 Task: Sort the products by unit price (high first).
Action: Mouse moved to (22, 148)
Screenshot: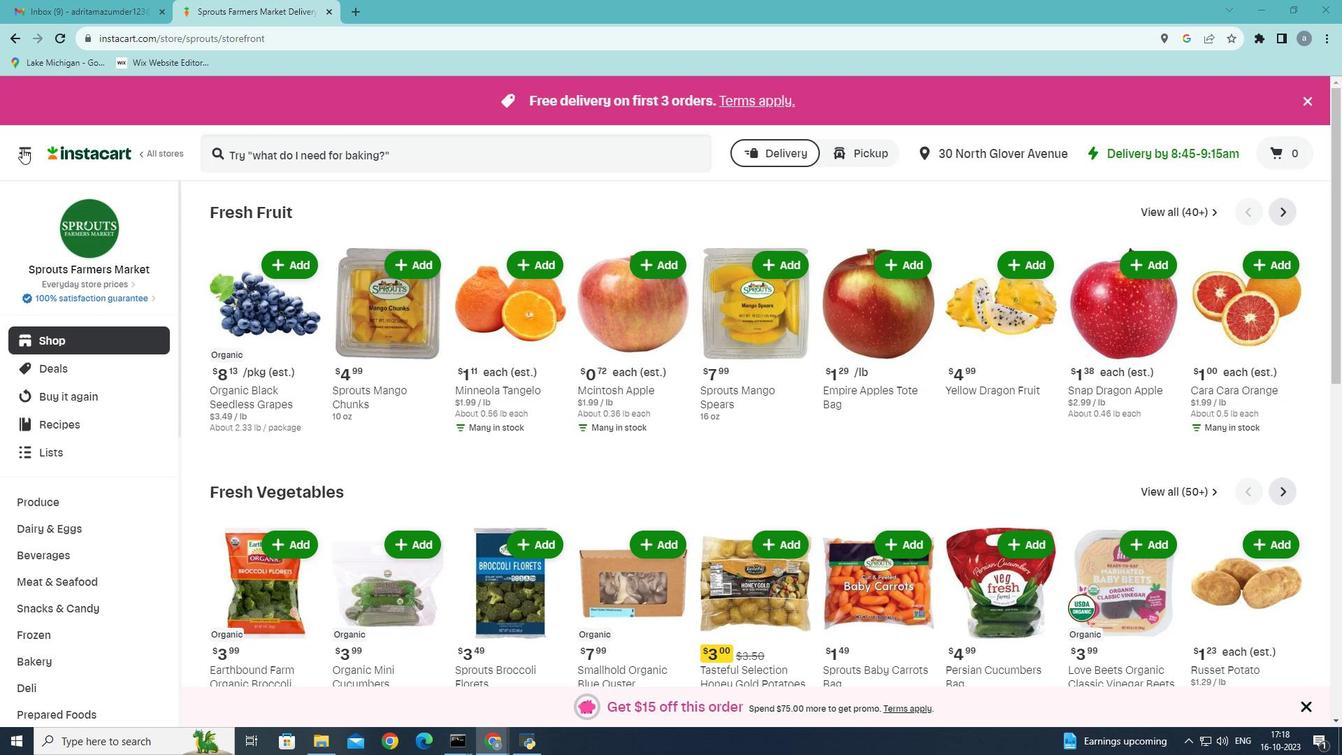 
Action: Mouse pressed left at (22, 148)
Screenshot: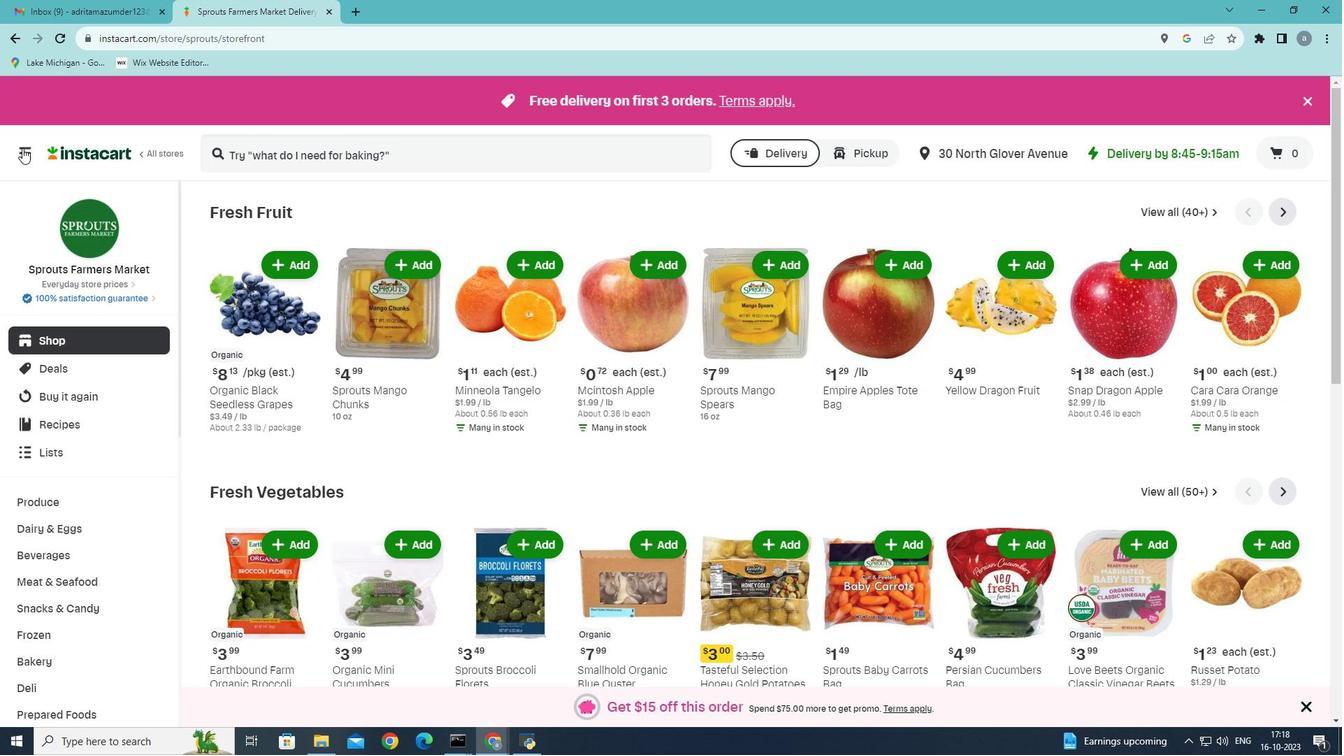 
Action: Mouse moved to (75, 411)
Screenshot: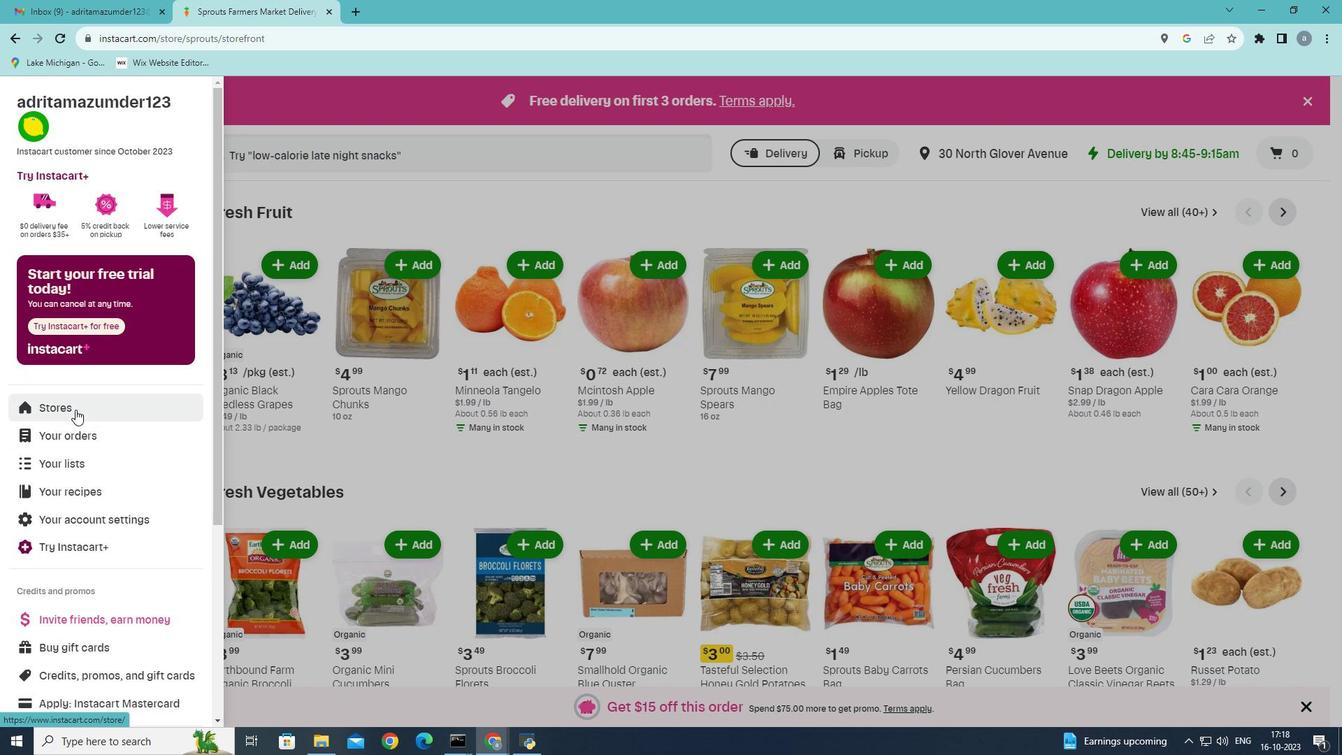 
Action: Mouse pressed left at (75, 411)
Screenshot: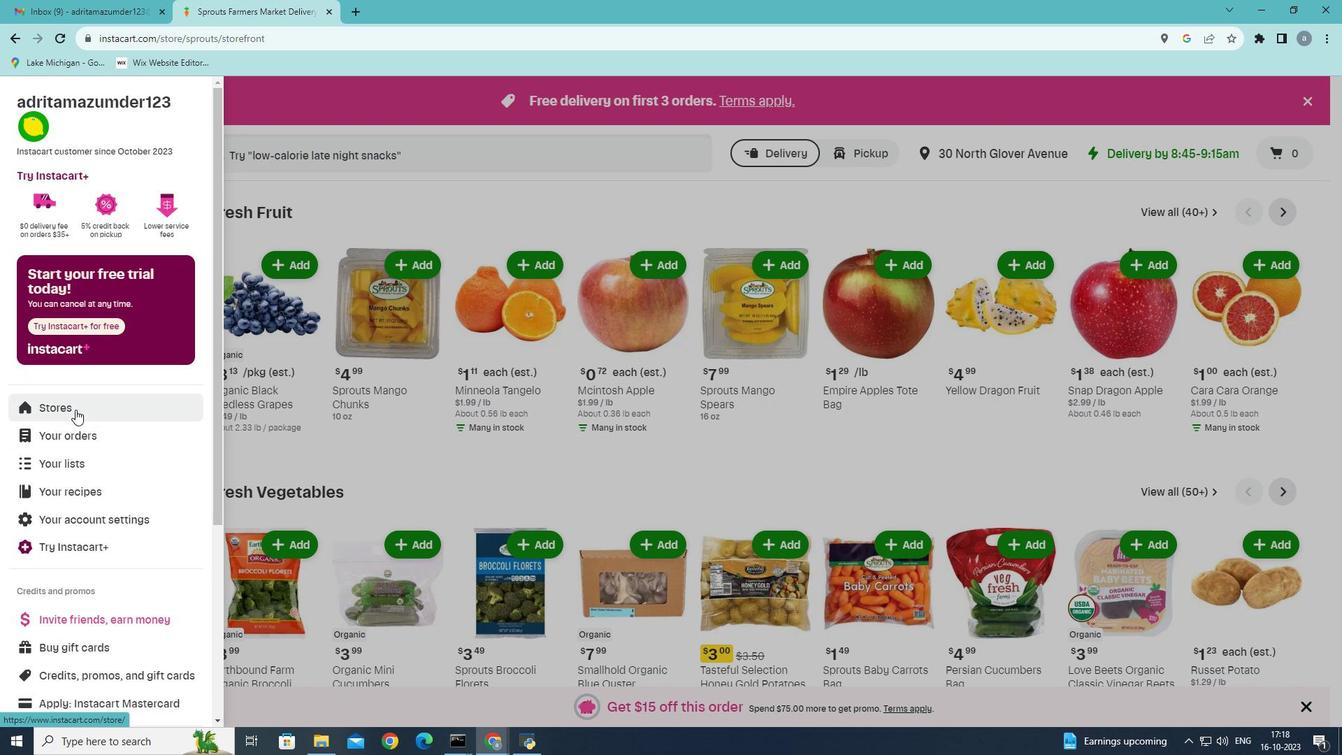
Action: Mouse moved to (325, 158)
Screenshot: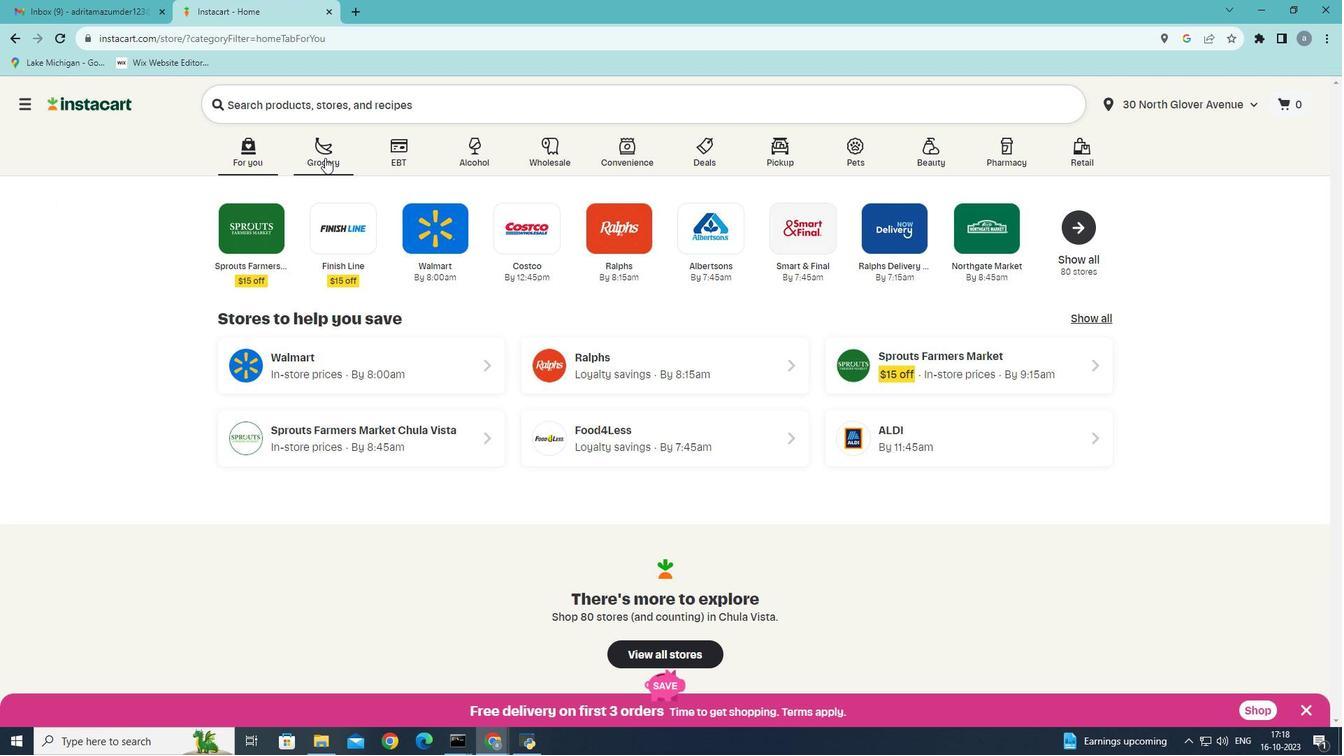 
Action: Mouse pressed left at (325, 158)
Screenshot: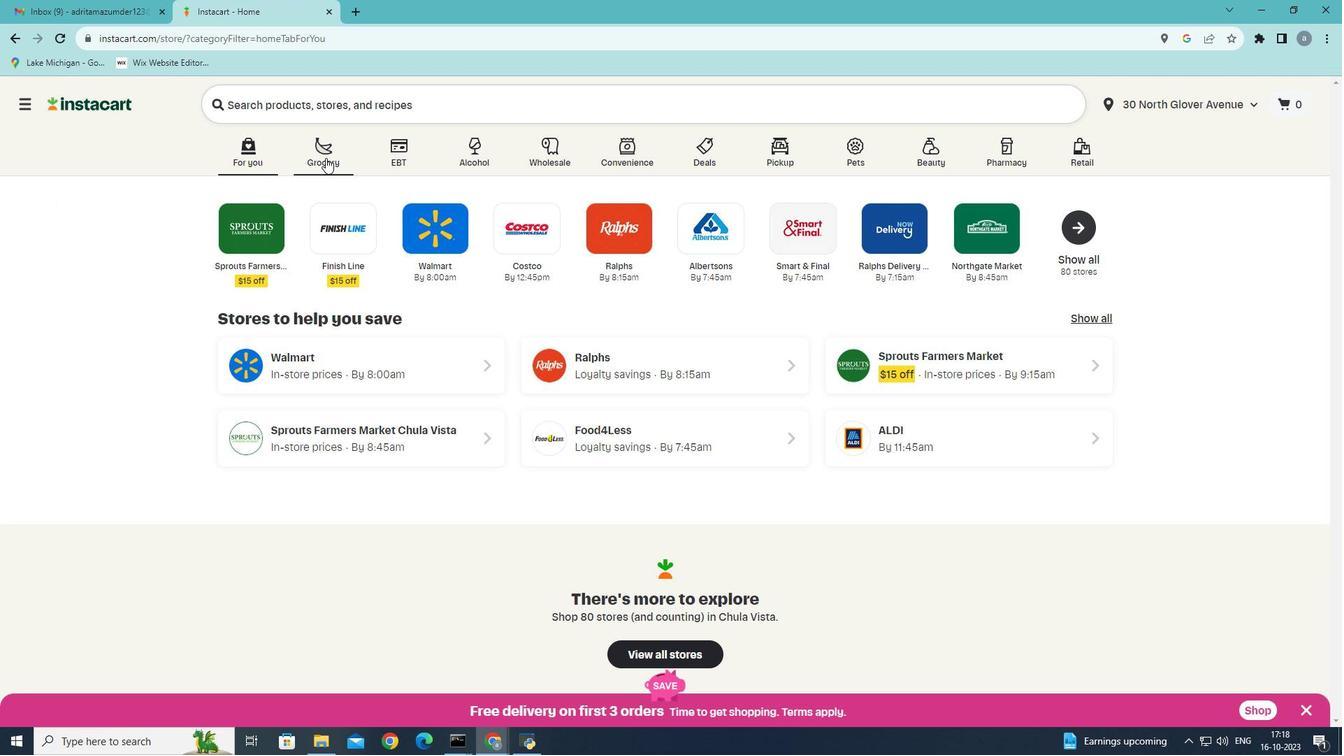 
Action: Mouse moved to (888, 319)
Screenshot: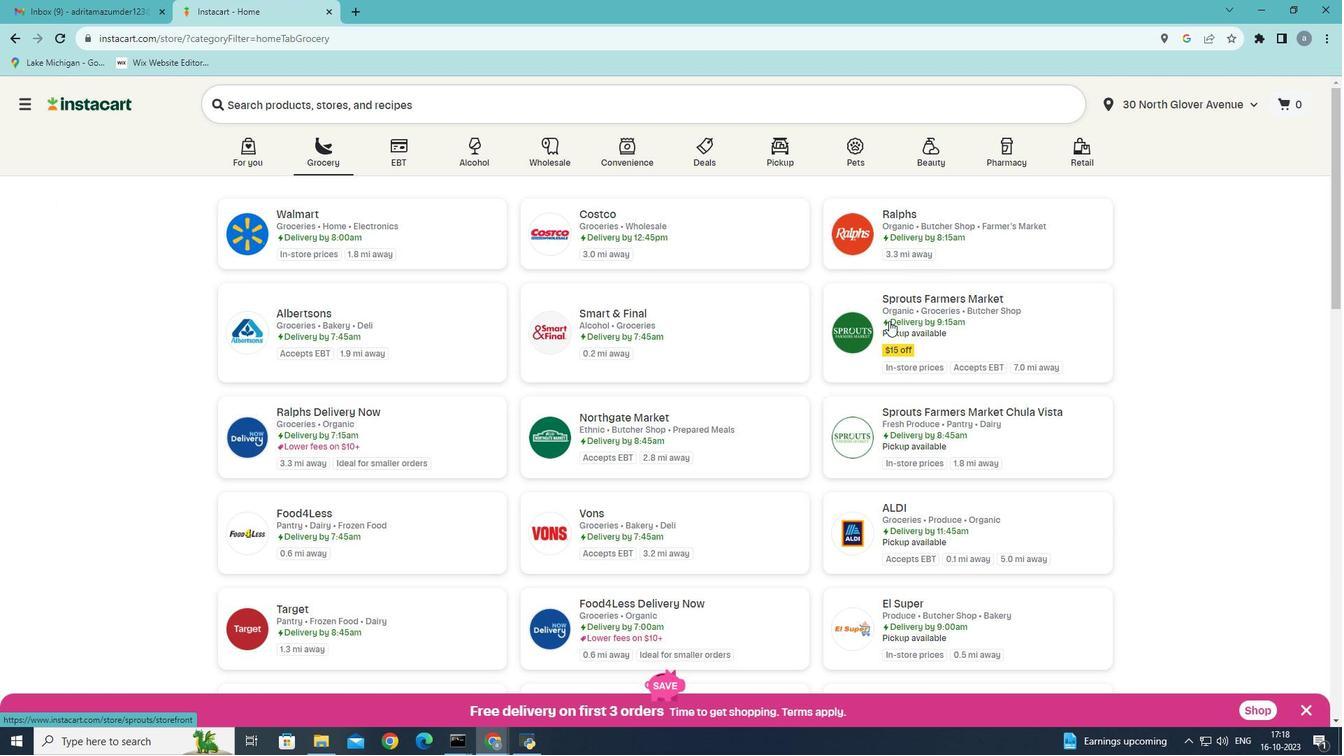 
Action: Mouse pressed left at (888, 319)
Screenshot: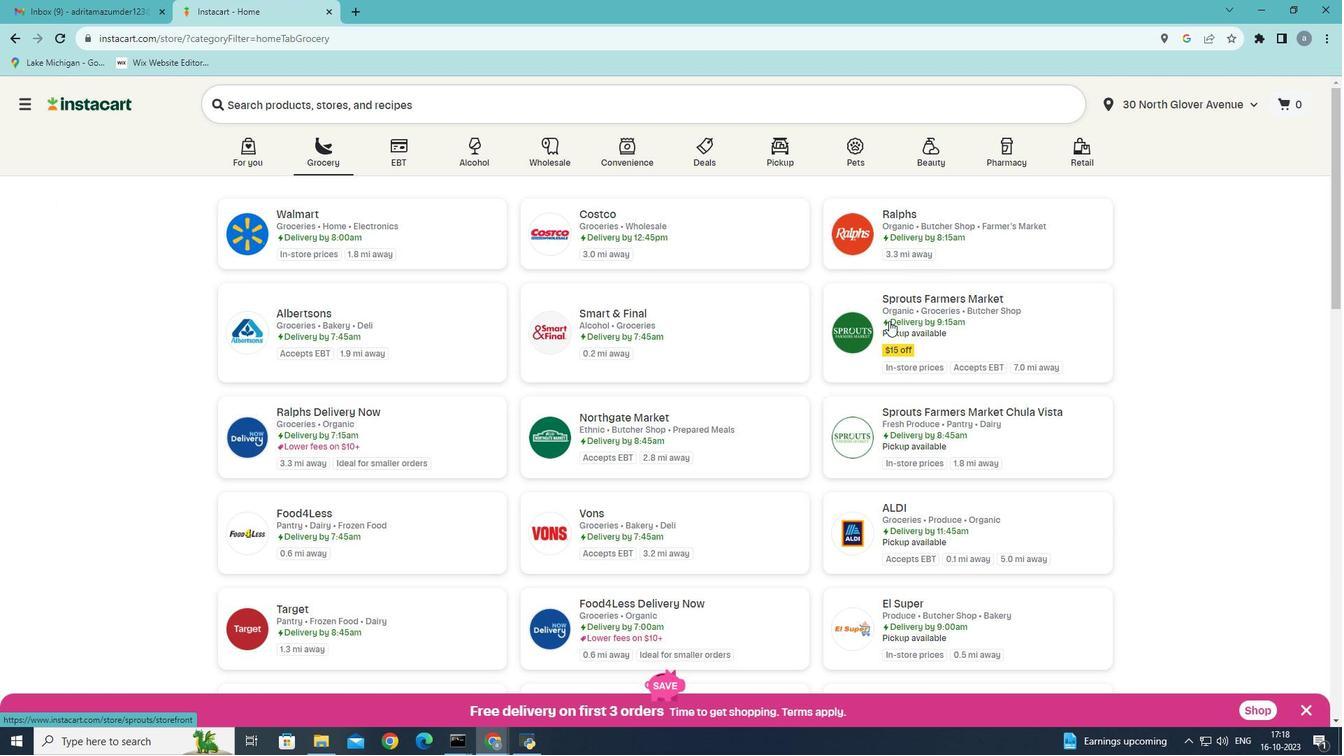 
Action: Mouse moved to (916, 303)
Screenshot: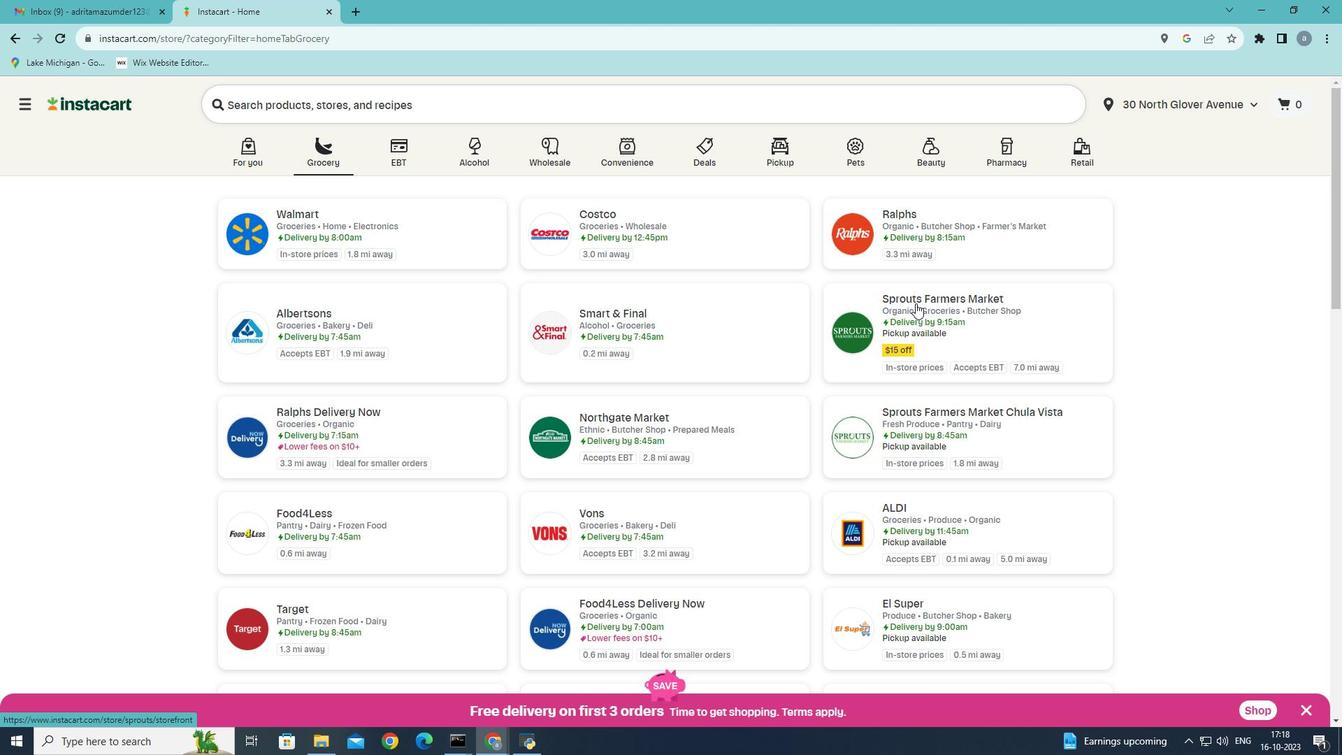 
Action: Mouse pressed left at (916, 303)
Screenshot: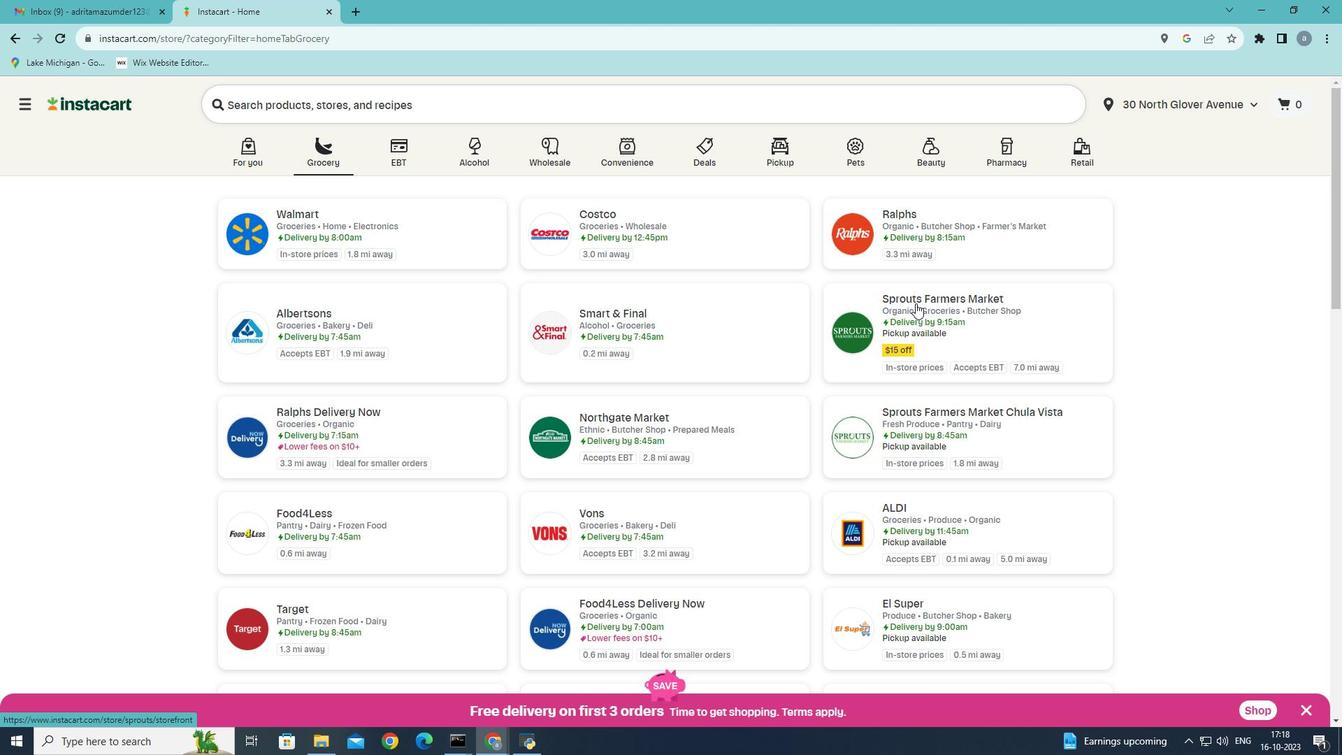 
Action: Mouse moved to (68, 581)
Screenshot: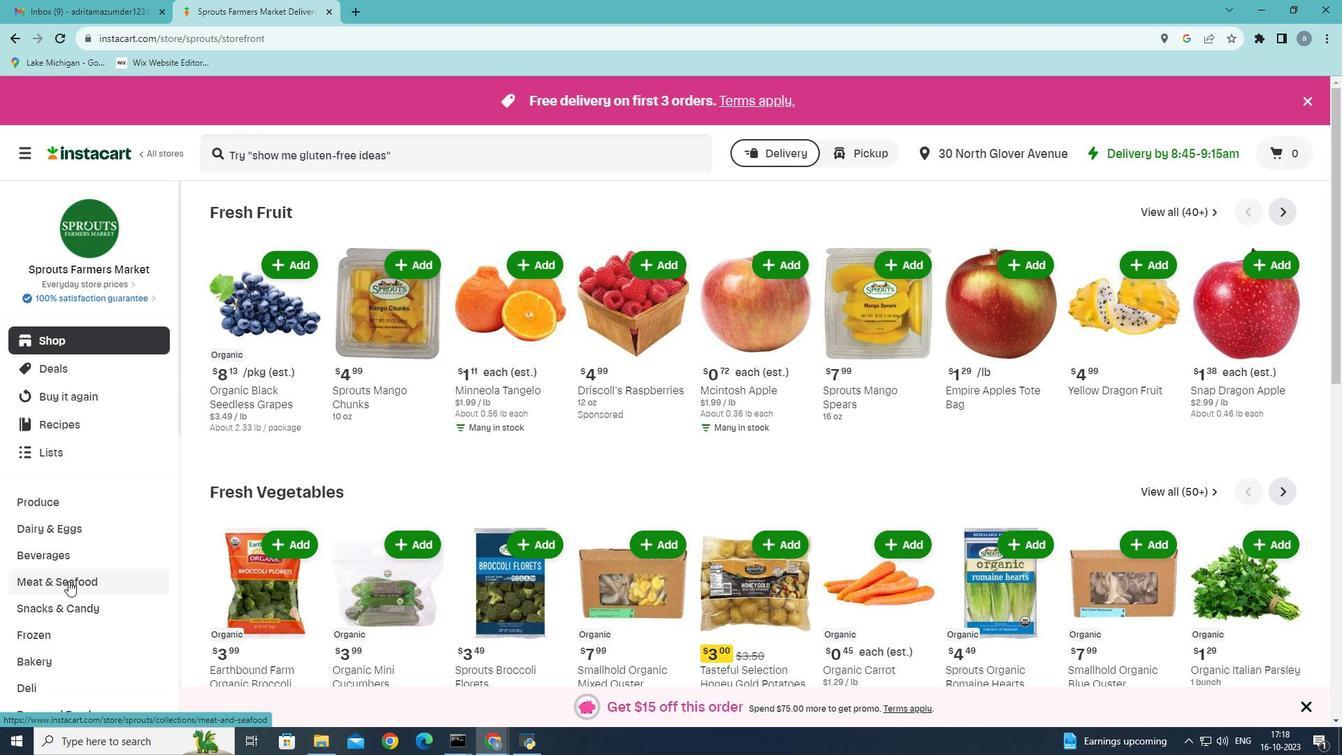 
Action: Mouse pressed left at (68, 581)
Screenshot: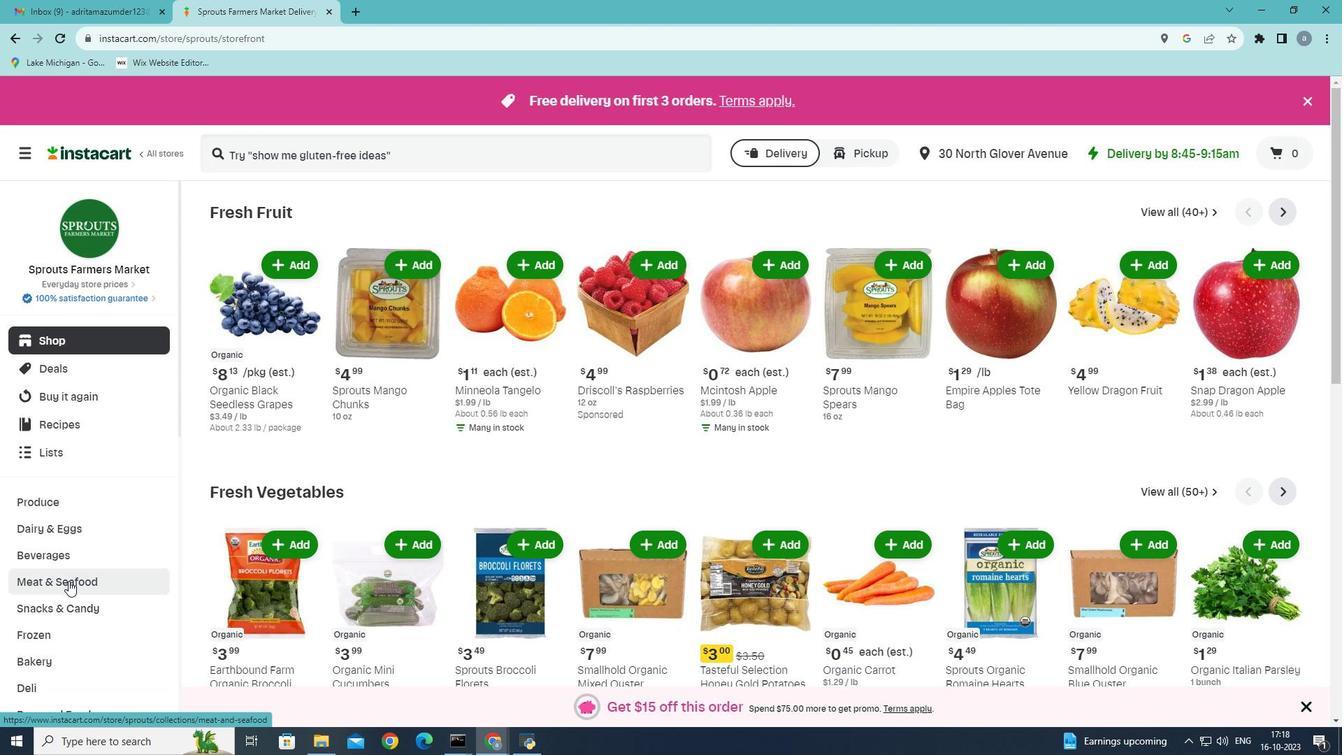 
Action: Mouse moved to (363, 251)
Screenshot: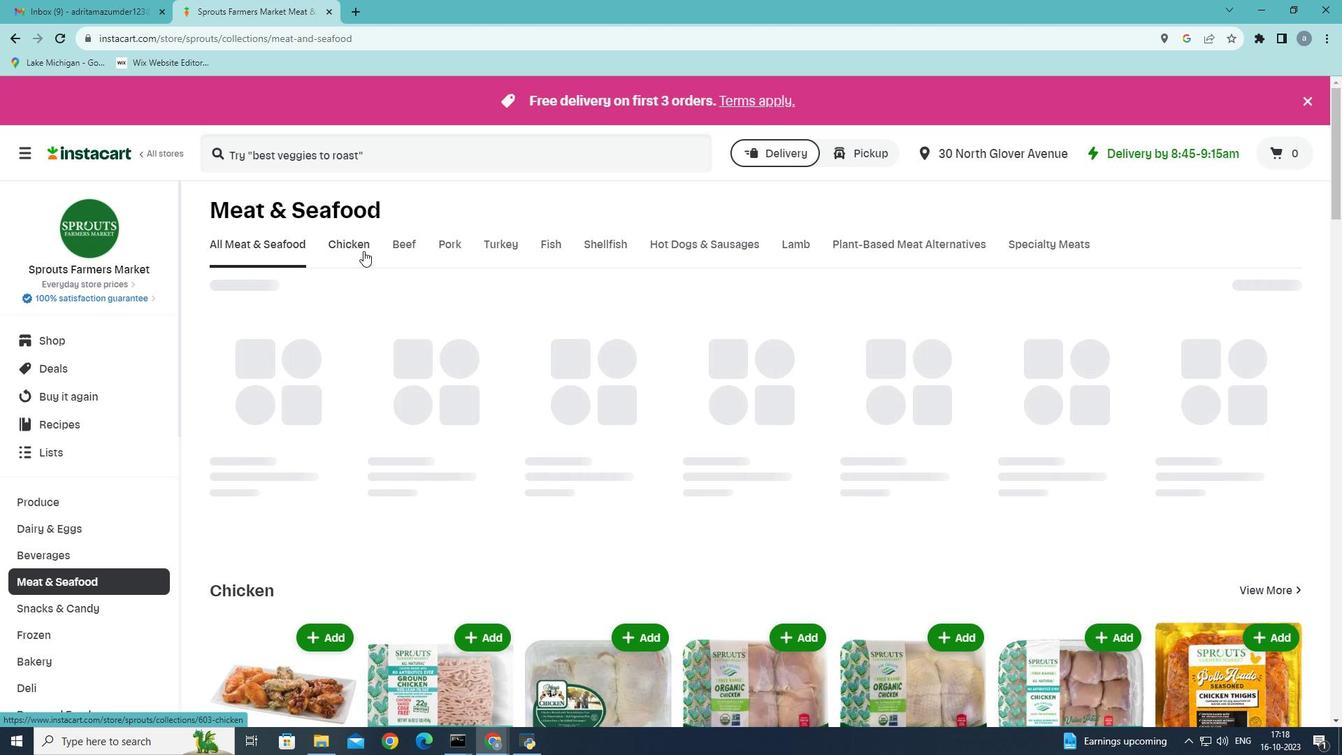 
Action: Mouse pressed left at (363, 251)
Screenshot: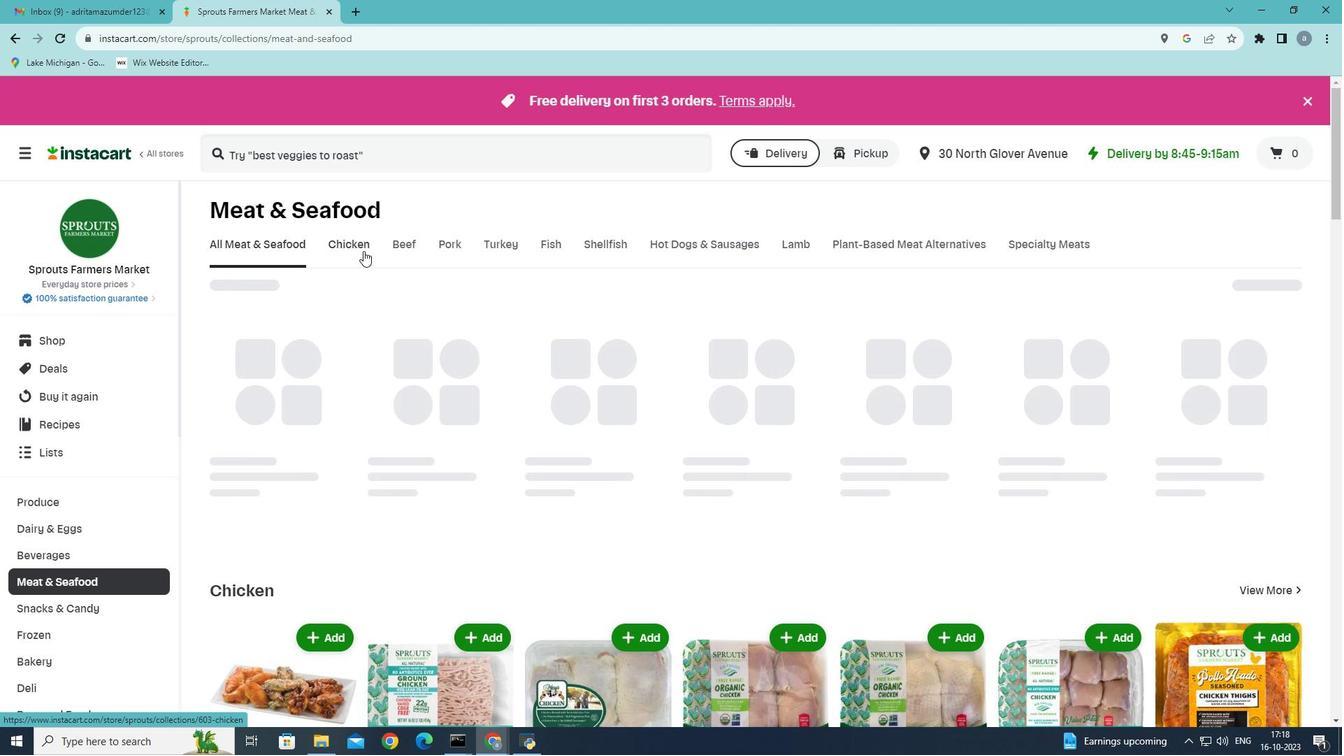 
Action: Mouse moved to (523, 308)
Screenshot: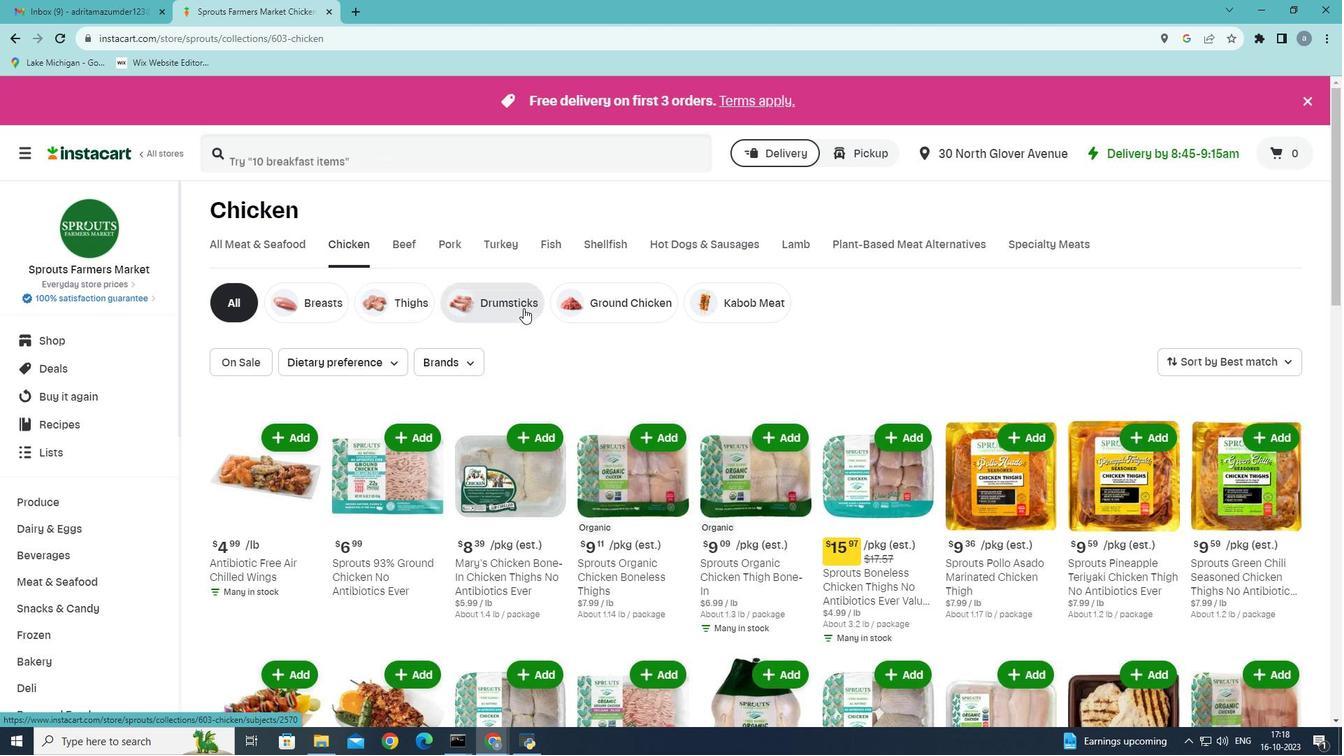 
Action: Mouse pressed left at (523, 308)
Screenshot: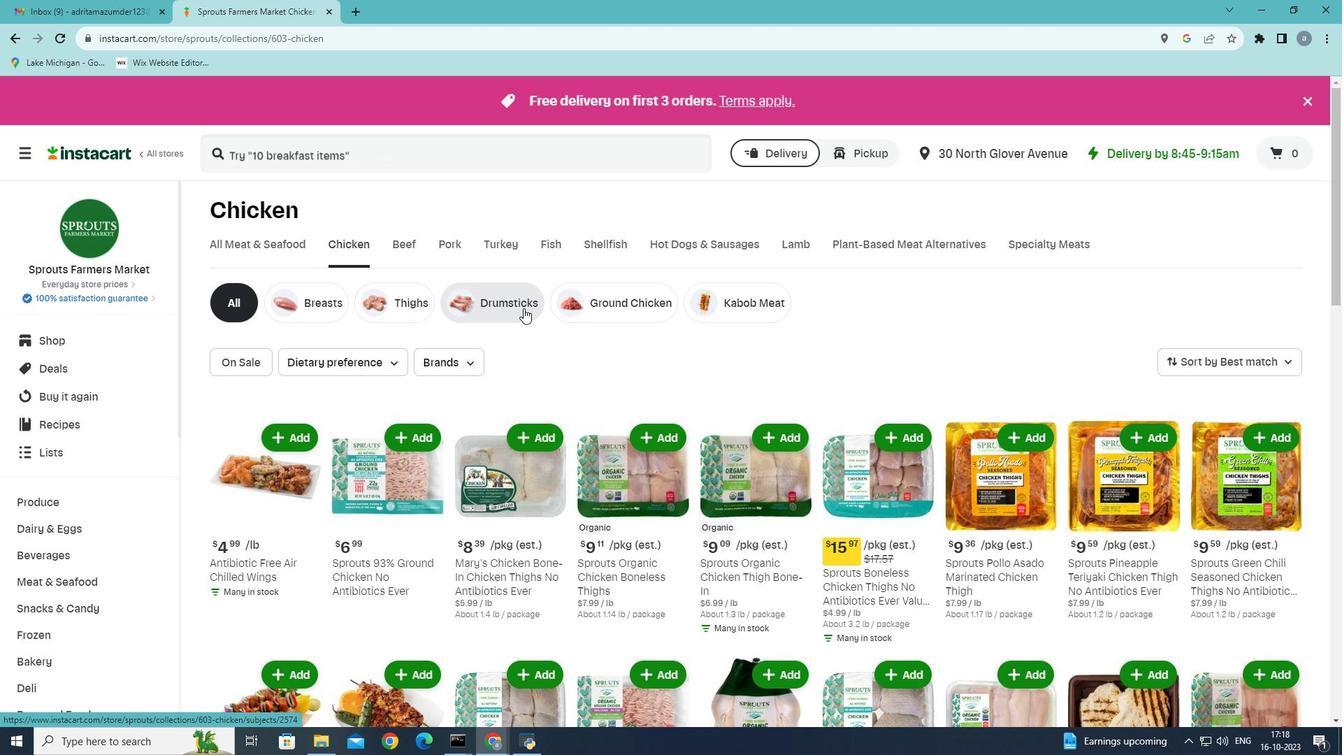 
Action: Mouse moved to (1301, 359)
Screenshot: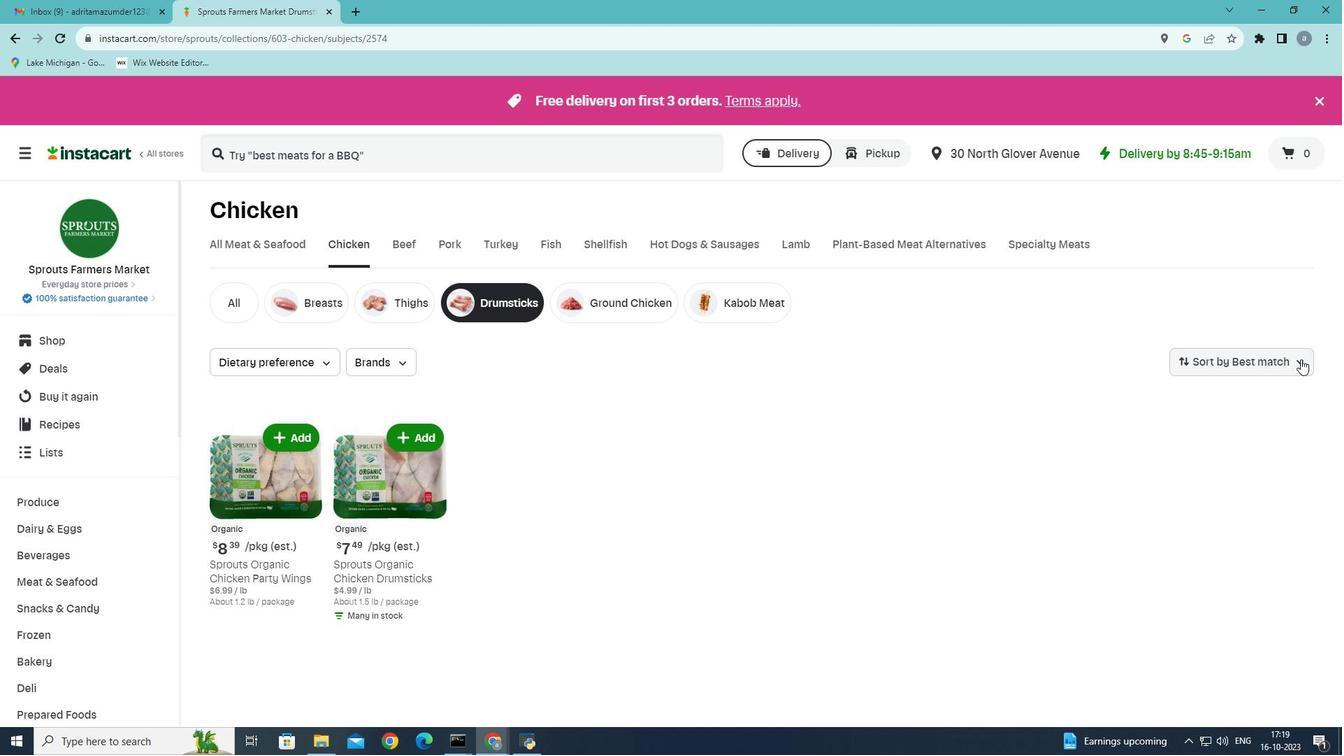 
Action: Mouse pressed left at (1301, 359)
Screenshot: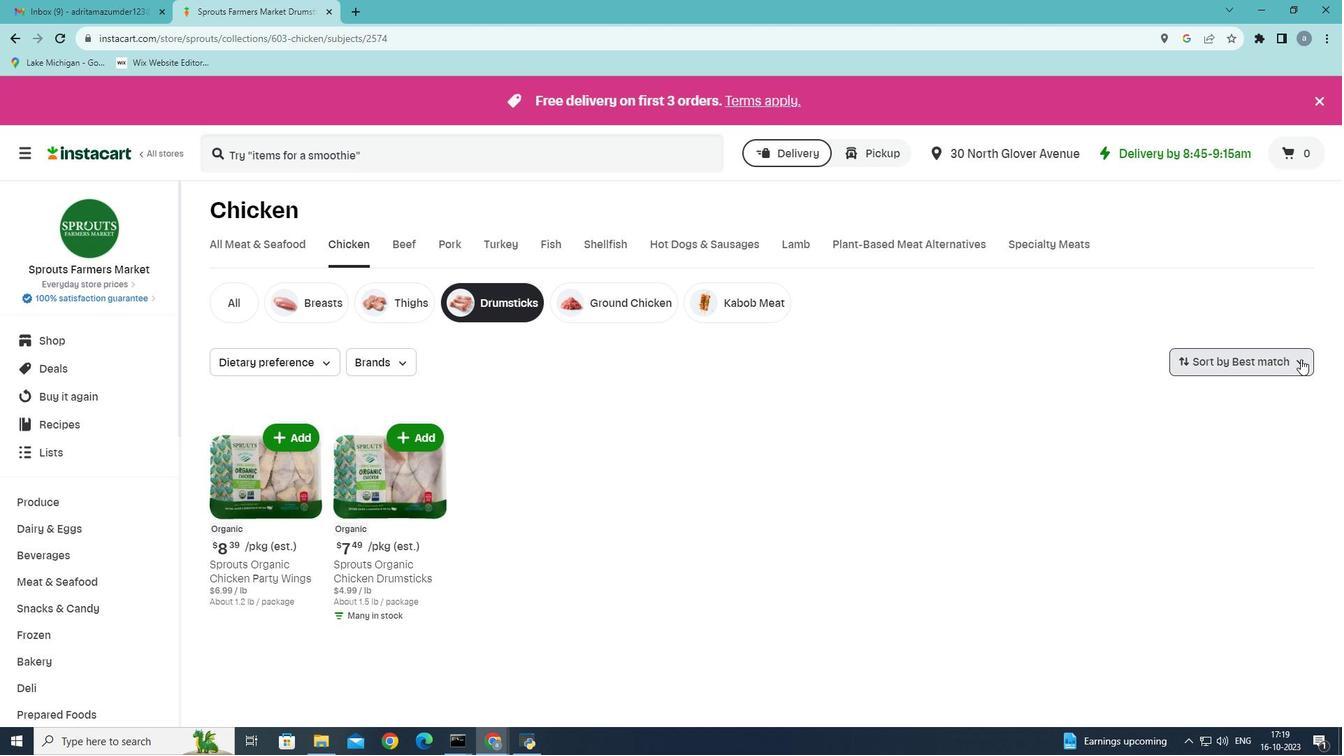 
Action: Mouse moved to (1245, 534)
Screenshot: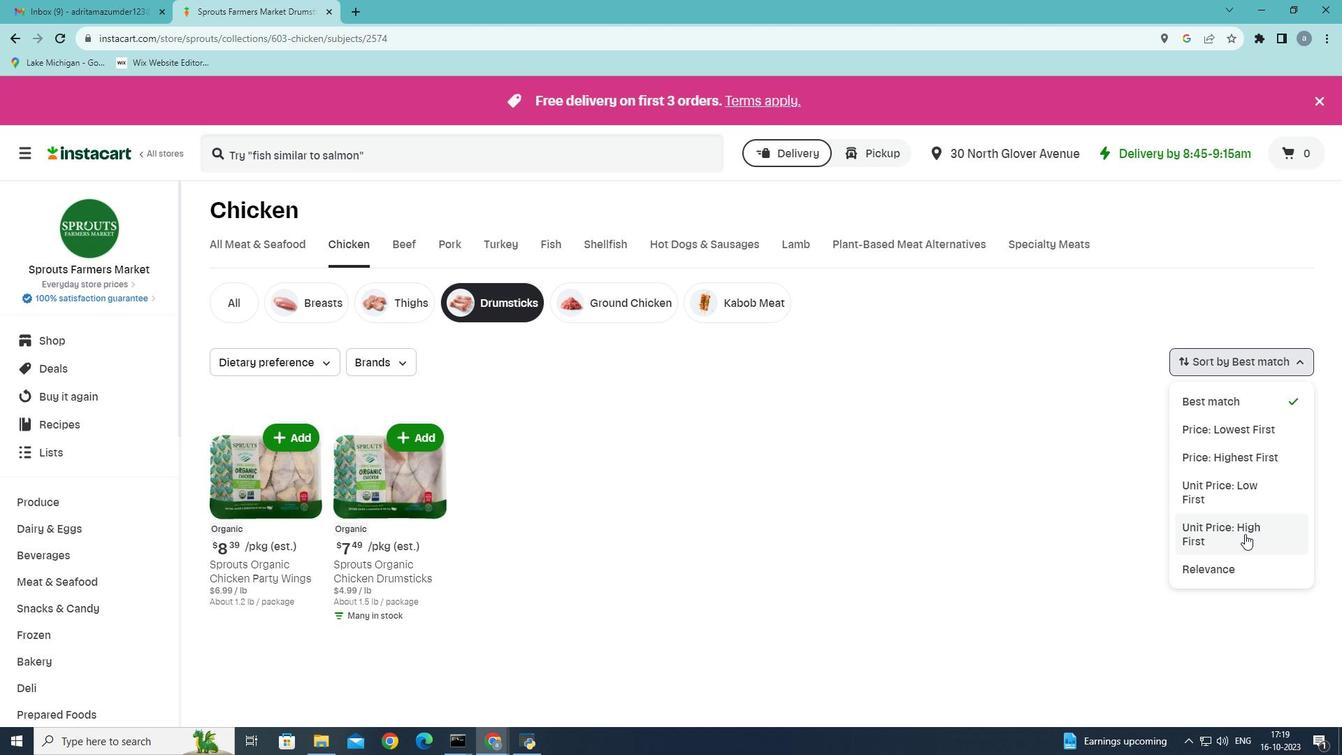 
Action: Mouse pressed left at (1245, 534)
Screenshot: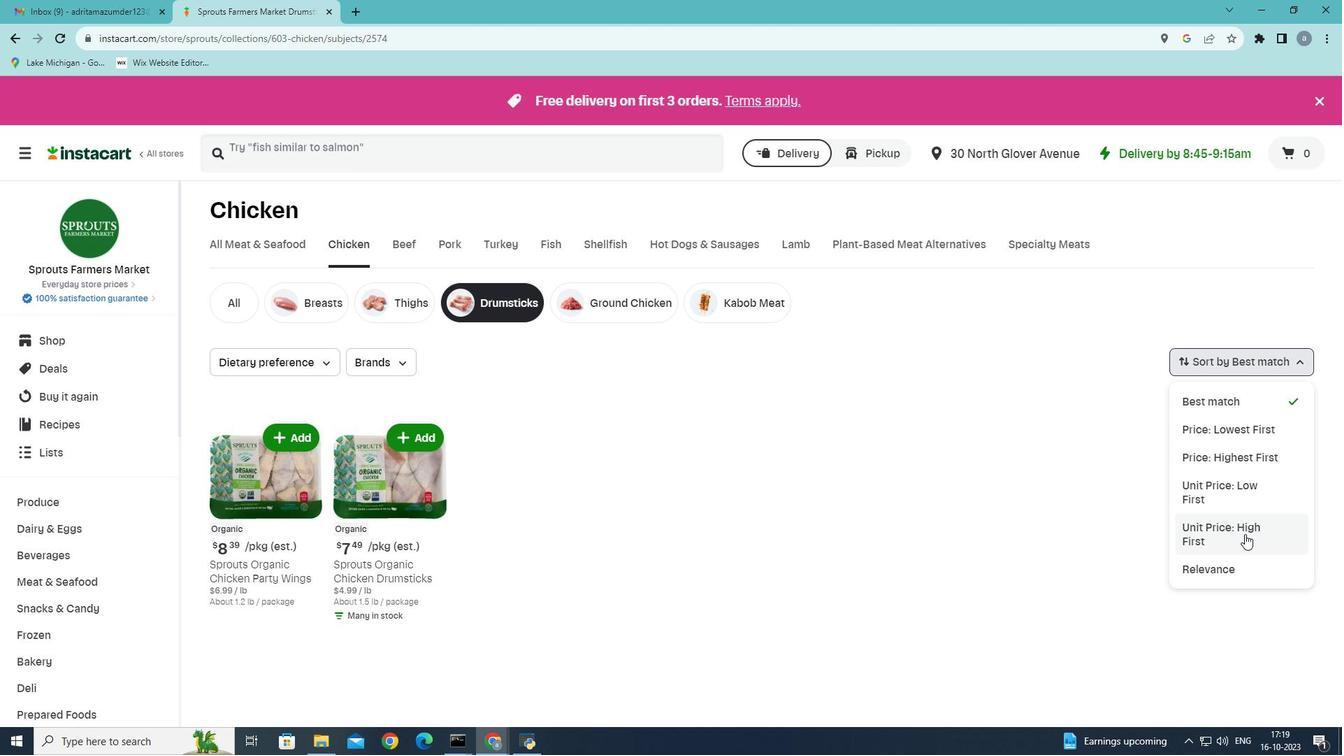 
Action: Mouse moved to (1174, 526)
Screenshot: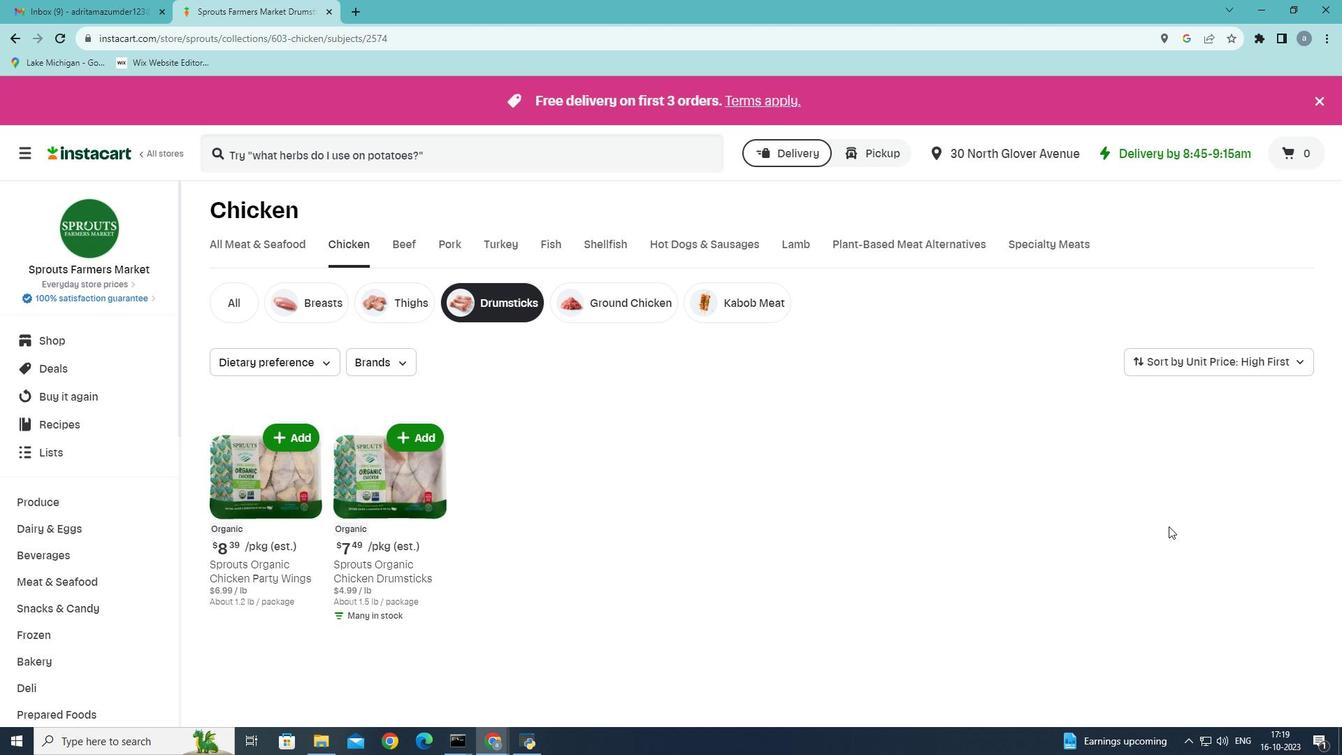 
